Task: Add Attachment from Trello to Card Card0000000102 in Board Board0000000026 in Workspace WS0000000009 in Trello. Add Cover Blue to Card Card0000000102 in Board Board0000000026 in Workspace WS0000000009 in Trello. Add "Copy Card To …" Button titled Button0000000102 to "bottom" of the list "To Do" to Card Card0000000102 in Board Board0000000026 in Workspace WS0000000009 in Trello. Add Description DS0000000102 to Card Card0000000102 in Board Board0000000026 in Workspace WS0000000009 in Trello. Add Comment CM0000000102 to Card Card0000000102 in Board Board0000000026 in Workspace WS0000000009 in Trello
Action: Mouse moved to (388, 378)
Screenshot: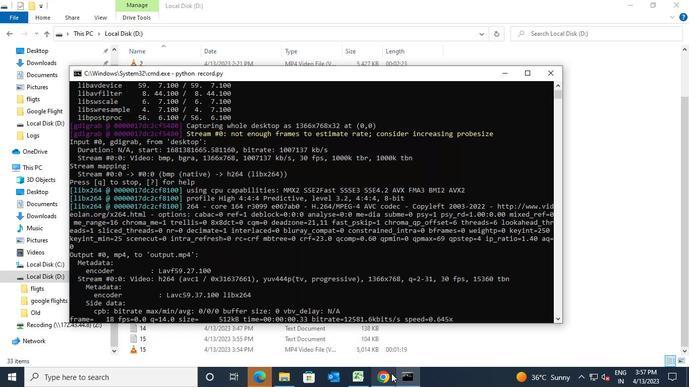 
Action: Mouse pressed left at (388, 378)
Screenshot: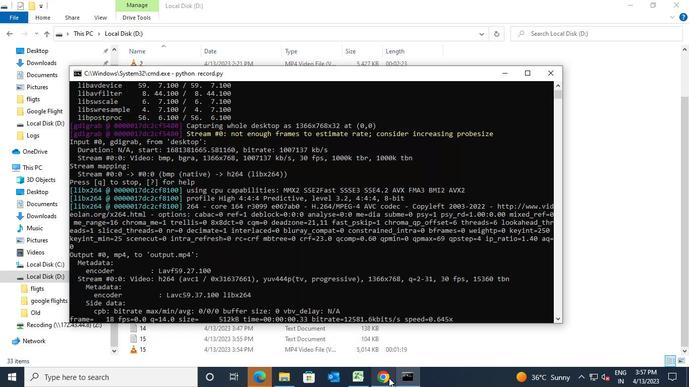 
Action: Mouse moved to (249, 251)
Screenshot: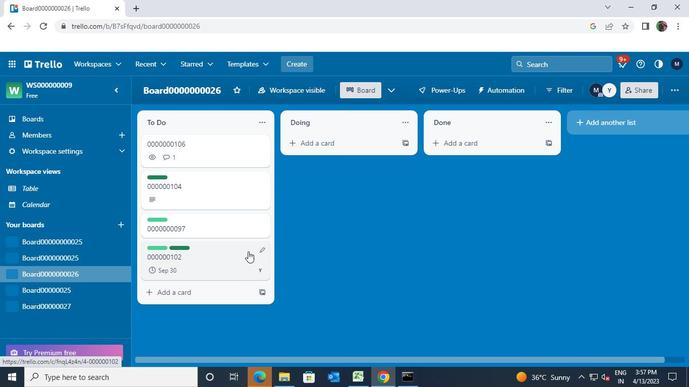 
Action: Mouse pressed left at (249, 251)
Screenshot: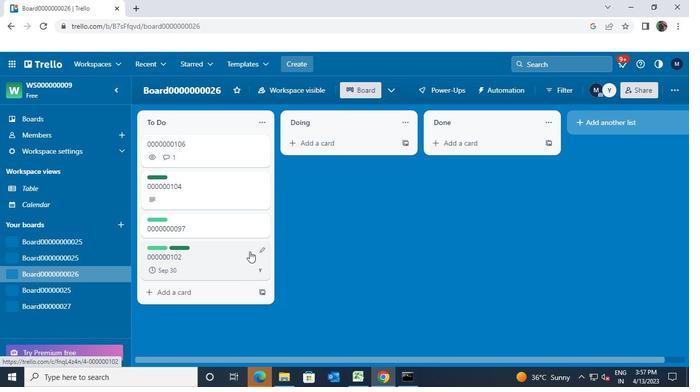 
Action: Mouse moved to (452, 259)
Screenshot: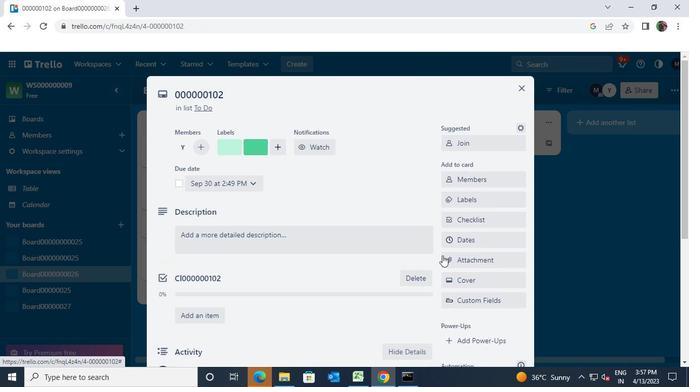 
Action: Mouse pressed left at (452, 259)
Screenshot: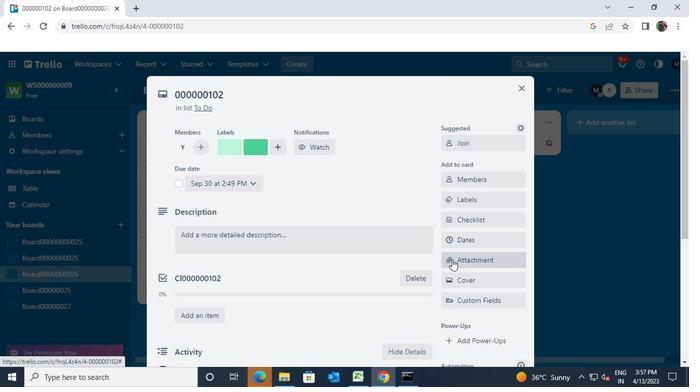 
Action: Mouse moved to (456, 105)
Screenshot: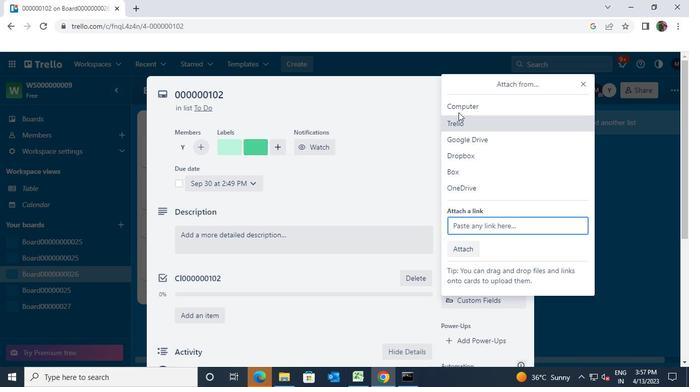 
Action: Mouse pressed left at (456, 105)
Screenshot: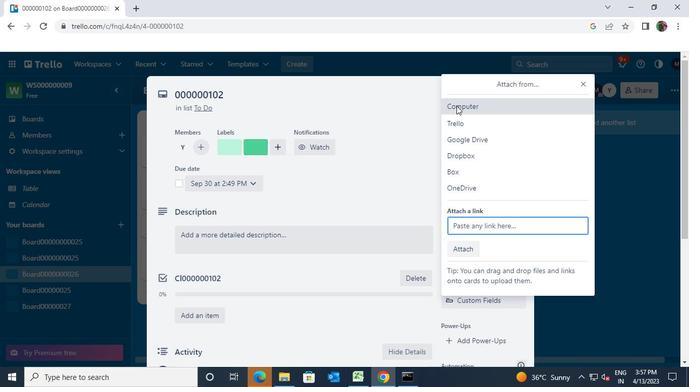 
Action: Mouse moved to (136, 82)
Screenshot: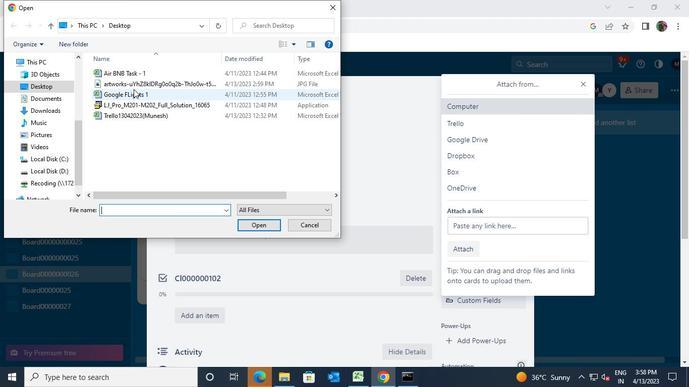 
Action: Mouse pressed left at (136, 82)
Screenshot: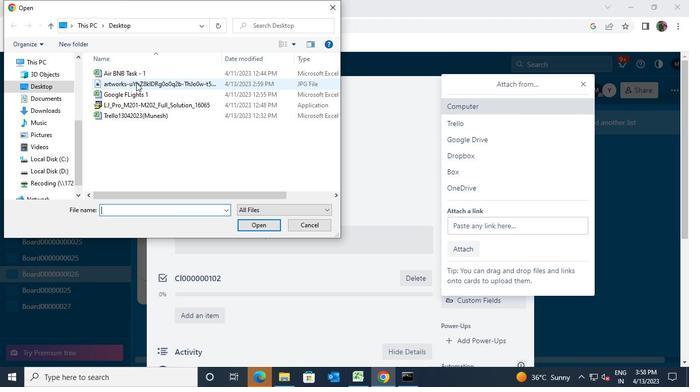 
Action: Mouse moved to (268, 225)
Screenshot: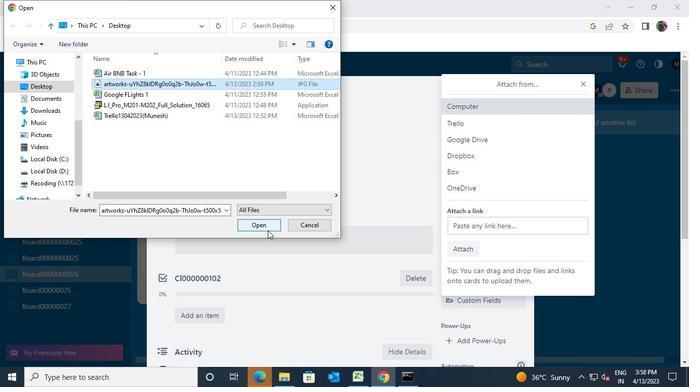 
Action: Mouse pressed left at (268, 225)
Screenshot: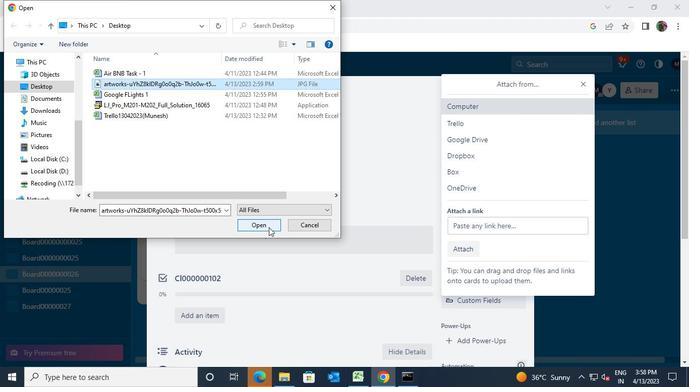 
Action: Mouse moved to (579, 83)
Screenshot: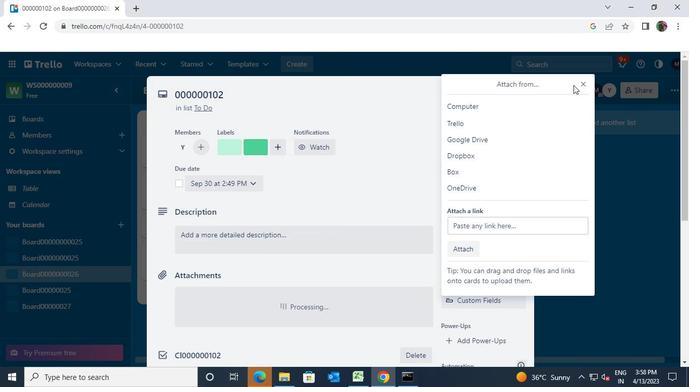 
Action: Mouse pressed left at (579, 83)
Screenshot: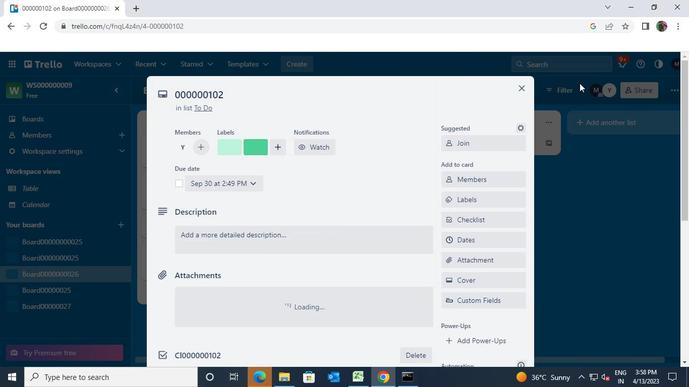 
Action: Mouse moved to (199, 333)
Screenshot: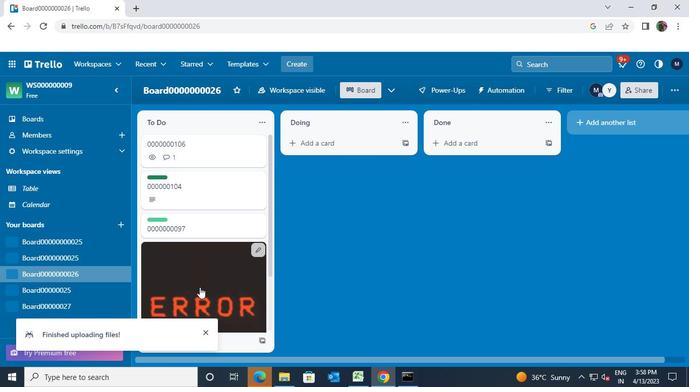 
Action: Mouse pressed left at (199, 333)
Screenshot: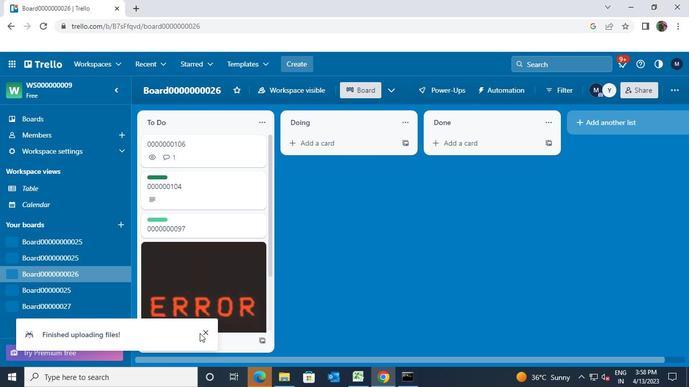 
Action: Mouse moved to (260, 221)
Screenshot: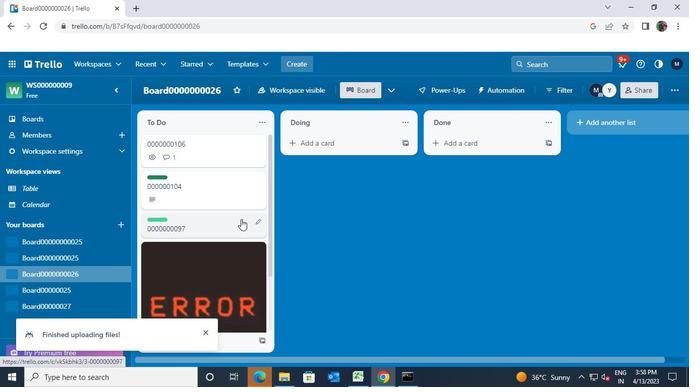 
Action: Mouse pressed left at (260, 221)
Screenshot: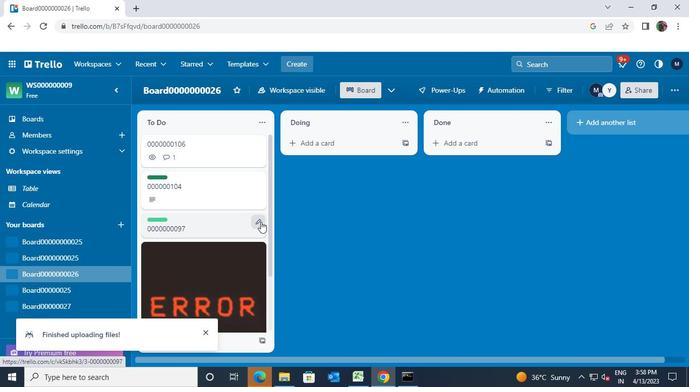 
Action: Mouse moved to (300, 243)
Screenshot: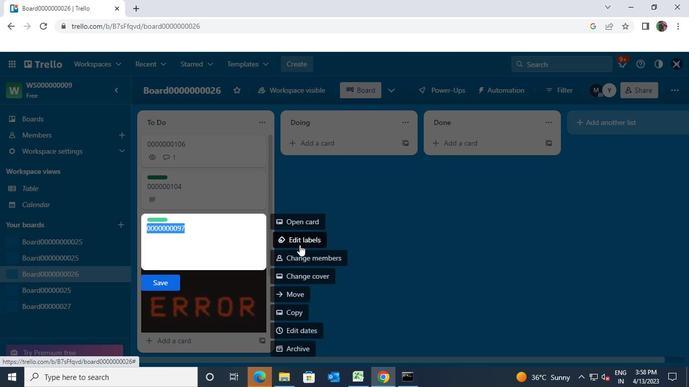 
Action: Mouse pressed left at (300, 243)
Screenshot: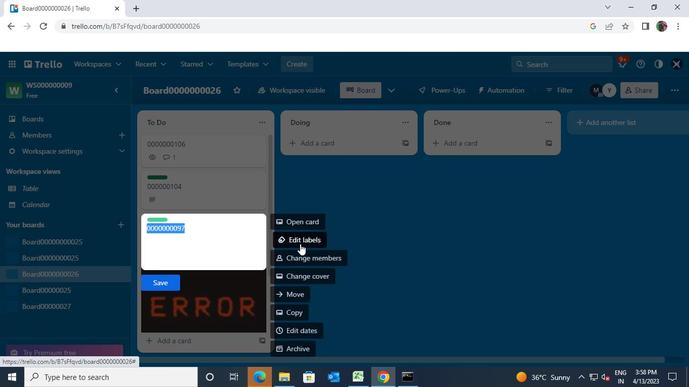 
Action: Mouse moved to (332, 303)
Screenshot: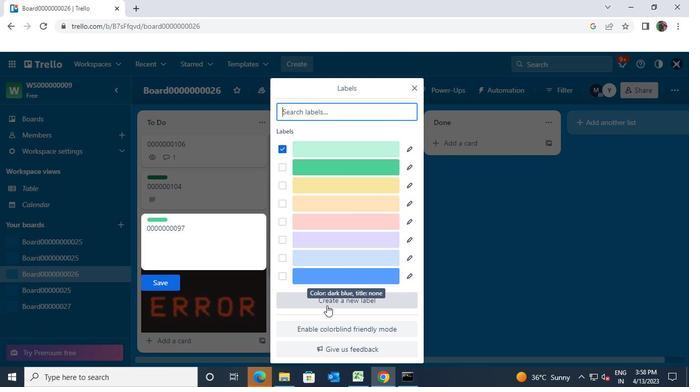 
Action: Mouse pressed left at (332, 303)
Screenshot: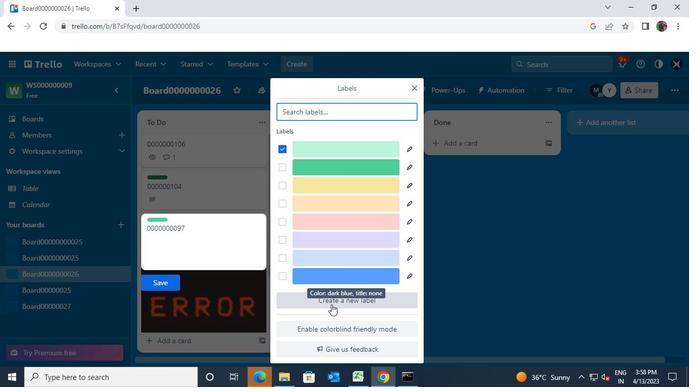 
Action: Mouse moved to (286, 285)
Screenshot: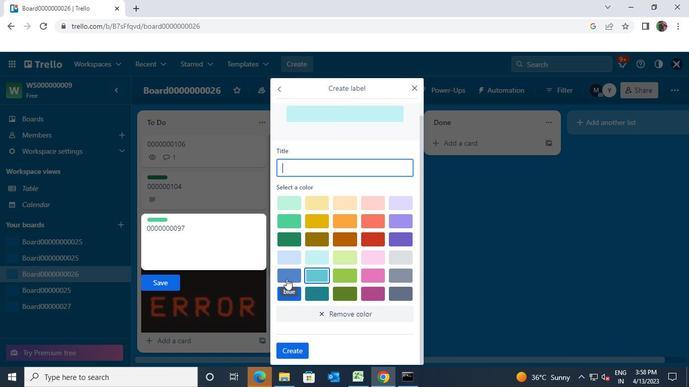 
Action: Mouse pressed left at (286, 285)
Screenshot: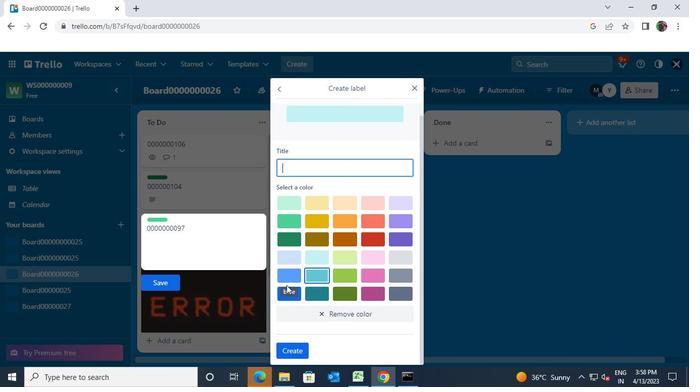 
Action: Mouse moved to (295, 295)
Screenshot: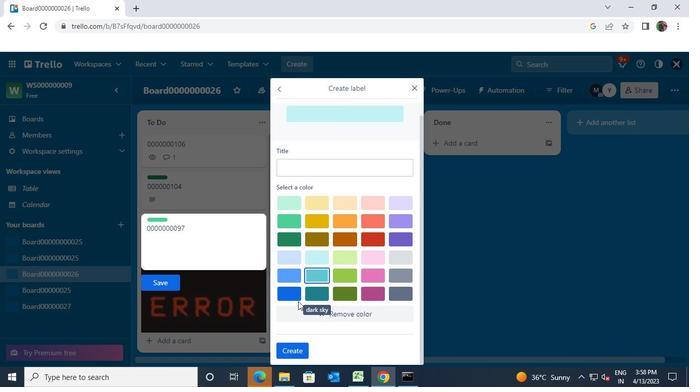 
Action: Mouse pressed left at (295, 295)
Screenshot: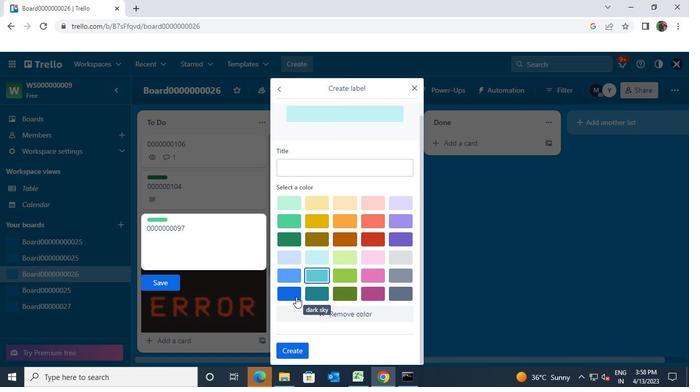 
Action: Mouse moved to (161, 284)
Screenshot: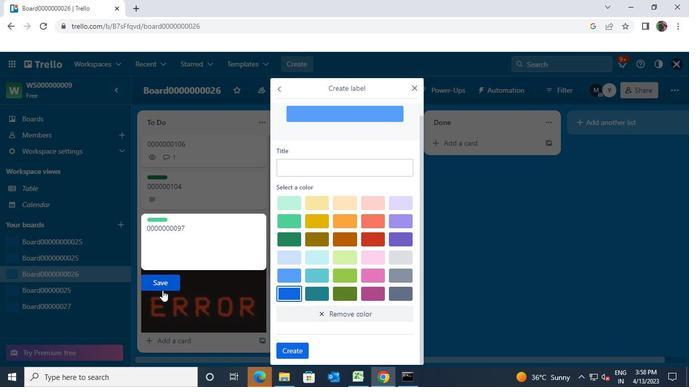 
Action: Mouse pressed left at (161, 284)
Screenshot: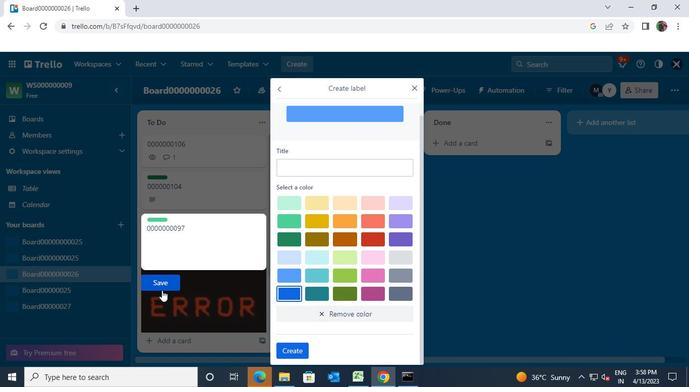
Action: Mouse moved to (256, 171)
Screenshot: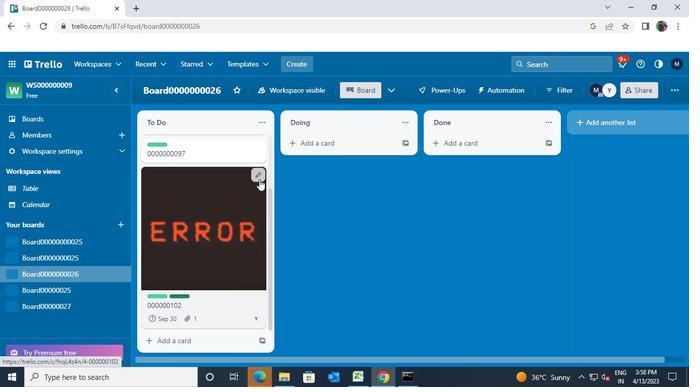 
Action: Mouse pressed left at (256, 171)
Screenshot: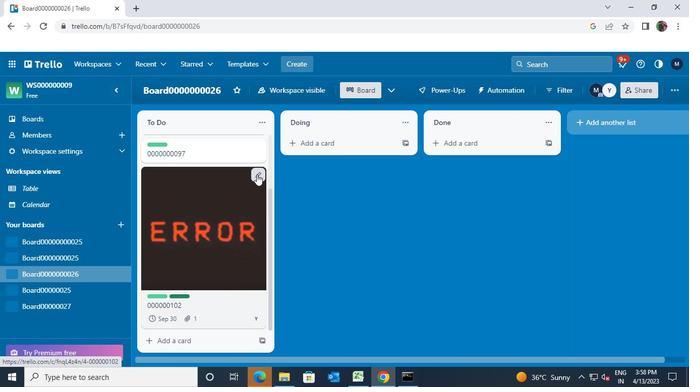 
Action: Mouse moved to (294, 165)
Screenshot: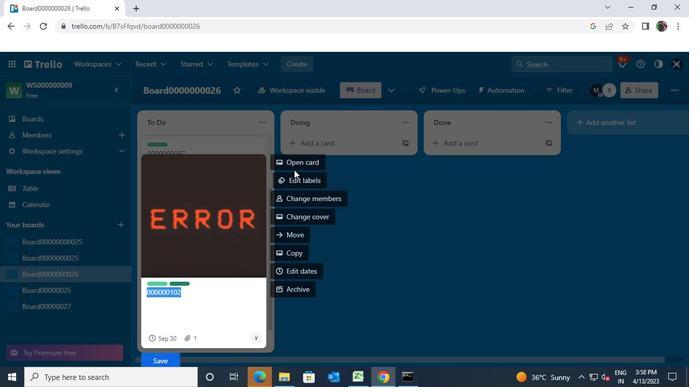 
Action: Mouse pressed left at (294, 165)
Screenshot: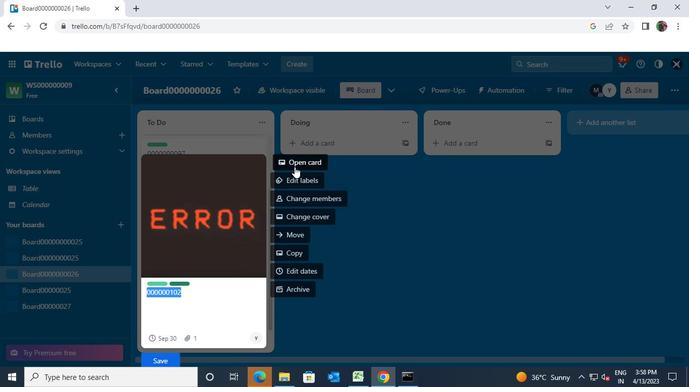 
Action: Mouse moved to (241, 315)
Screenshot: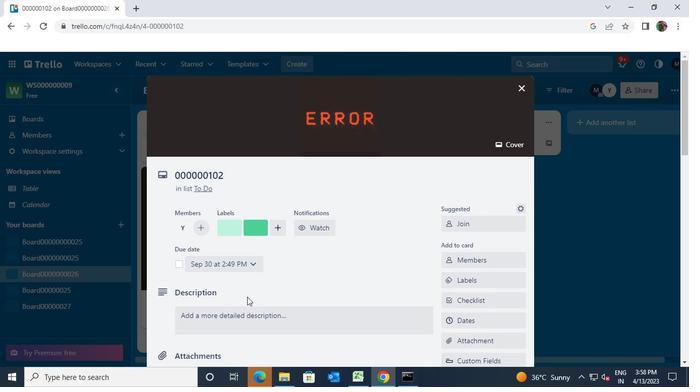 
Action: Mouse pressed left at (241, 315)
Screenshot: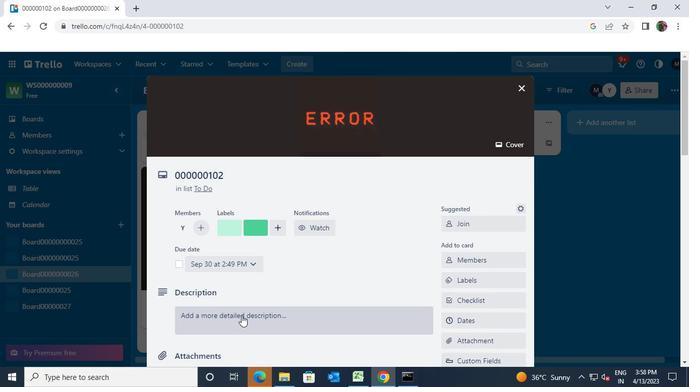 
Action: Mouse moved to (242, 315)
Screenshot: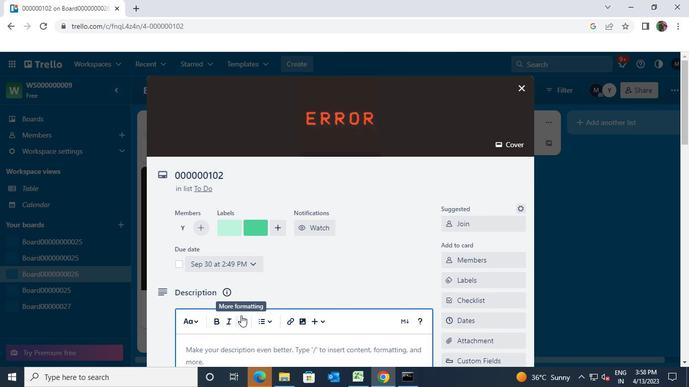 
Action: Keyboard Key.shift
Screenshot: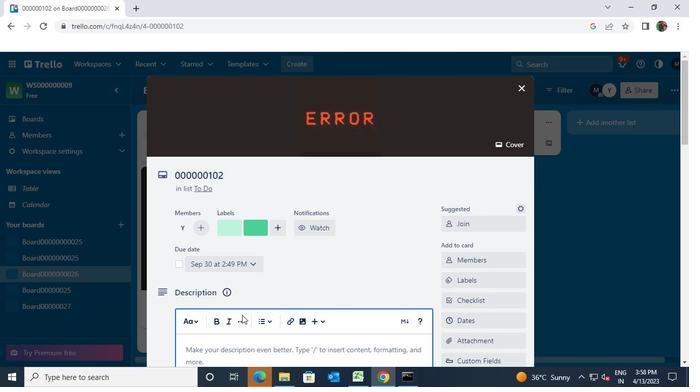 
Action: Keyboard D
Screenshot: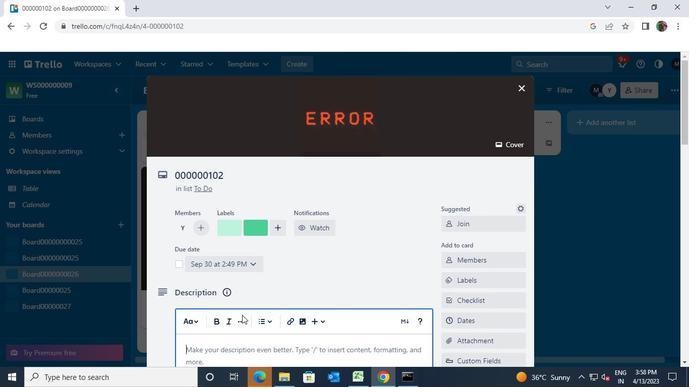 
Action: Keyboard s
Screenshot: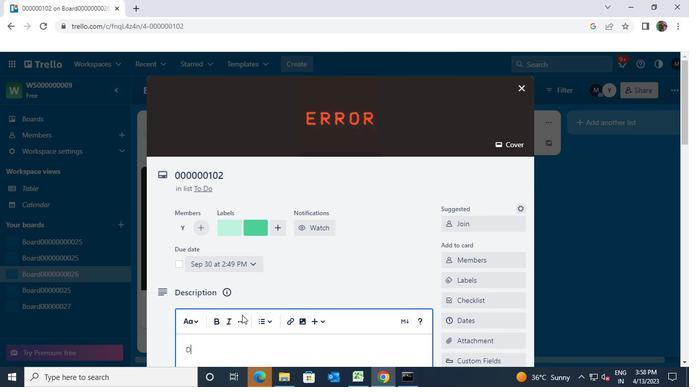 
Action: Keyboard <96>
Screenshot: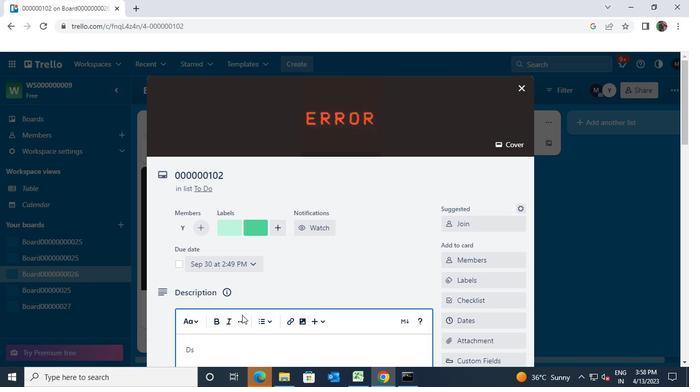 
Action: Keyboard <96>
Screenshot: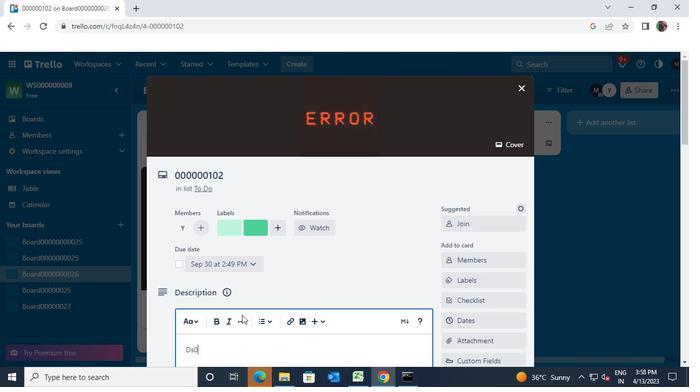 
Action: Keyboard <96>
Screenshot: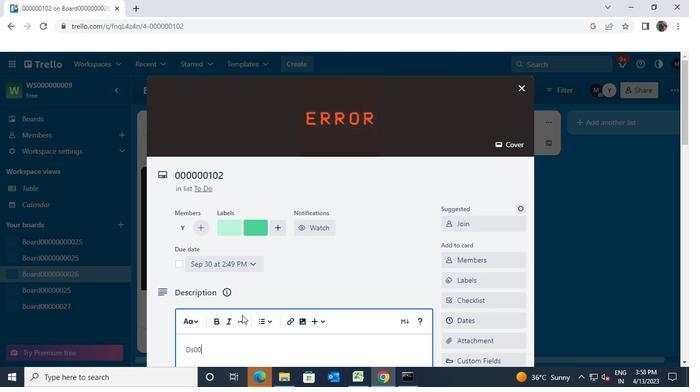 
Action: Keyboard <96>
Screenshot: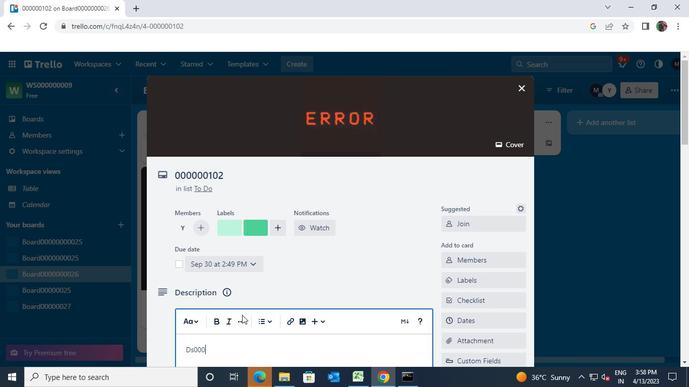 
Action: Keyboard <96>
Screenshot: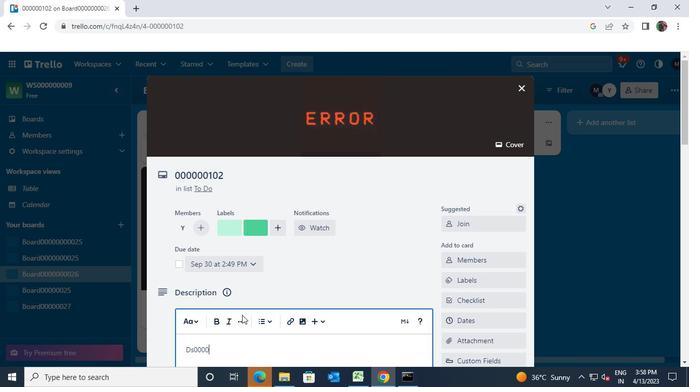 
Action: Keyboard <96>
Screenshot: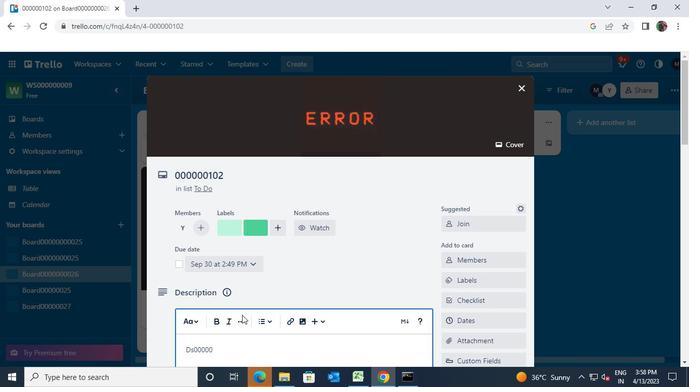 
Action: Keyboard <97>
Screenshot: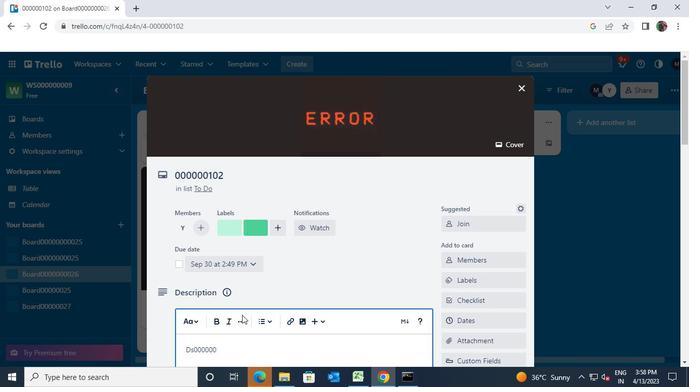 
Action: Keyboard <96>
Screenshot: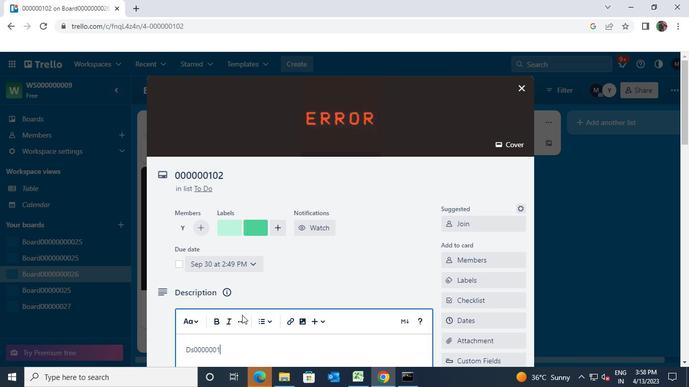 
Action: Mouse moved to (190, 207)
Screenshot: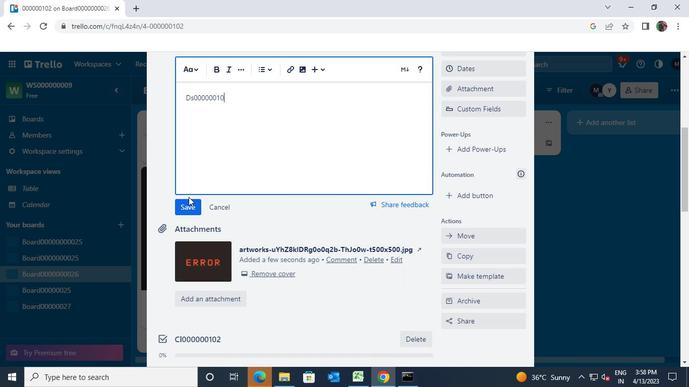 
Action: Mouse pressed left at (190, 207)
Screenshot: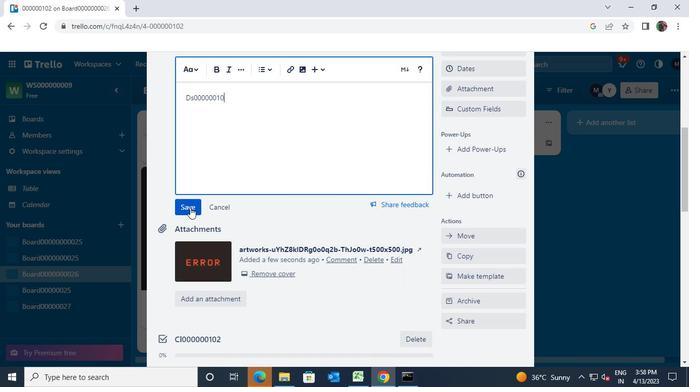 
Action: Mouse moved to (519, 87)
Screenshot: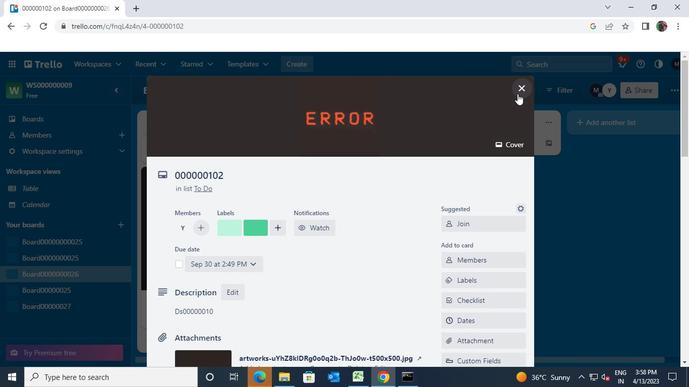 
Action: Mouse pressed left at (519, 87)
Screenshot: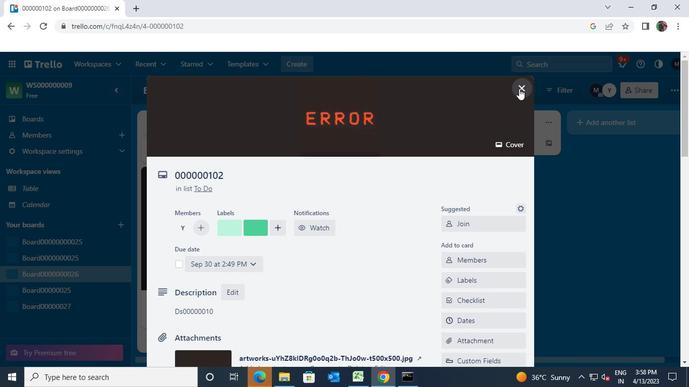 
Action: Mouse moved to (255, 178)
Screenshot: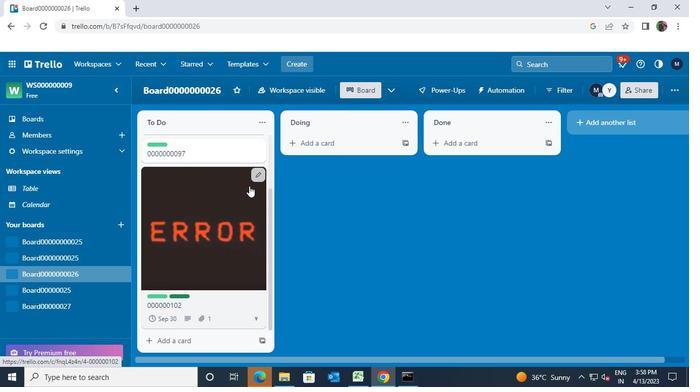 
Action: Mouse pressed left at (255, 178)
Screenshot: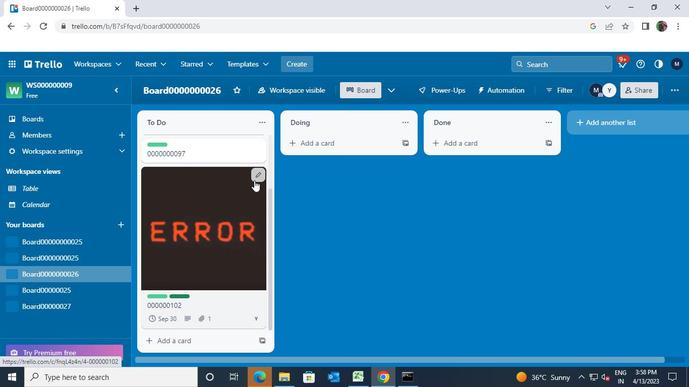 
Action: Mouse moved to (288, 163)
Screenshot: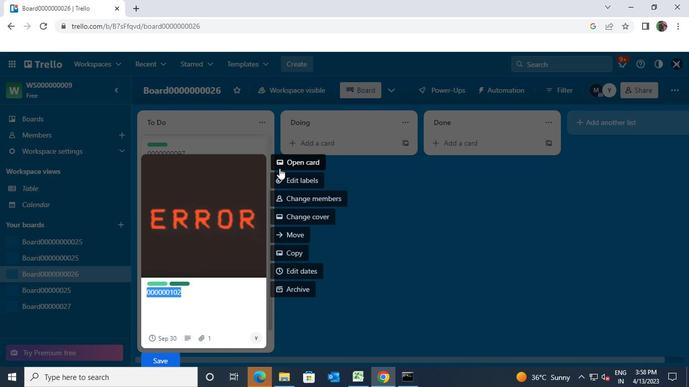 
Action: Mouse pressed left at (288, 163)
Screenshot: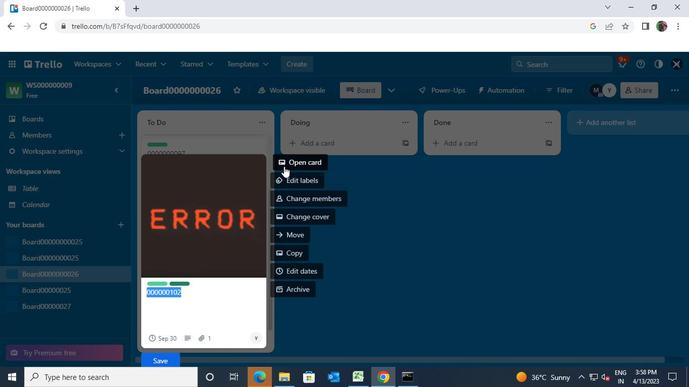 
Action: Mouse moved to (213, 287)
Screenshot: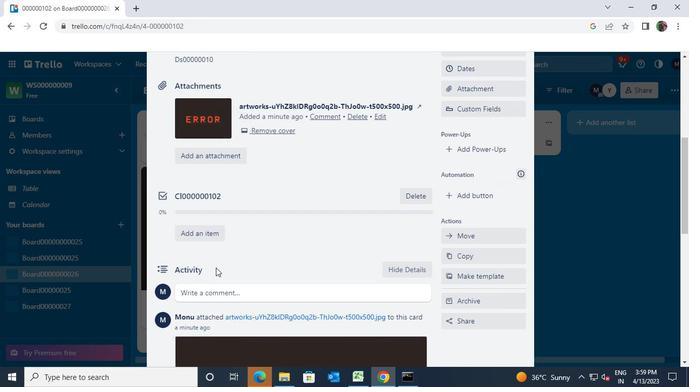 
Action: Mouse pressed left at (213, 287)
Screenshot: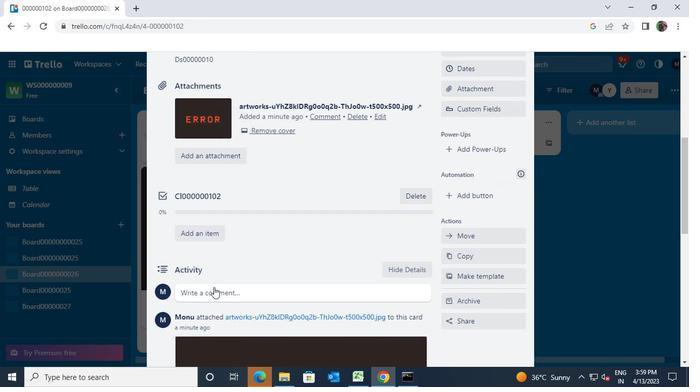 
Action: Keyboard Key.shift
Screenshot: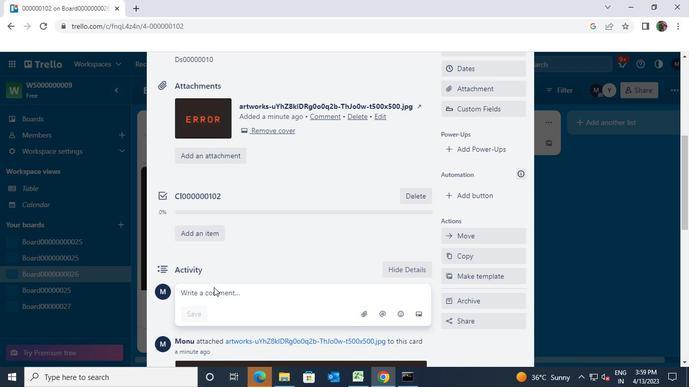 
Action: Keyboard C
Screenshot: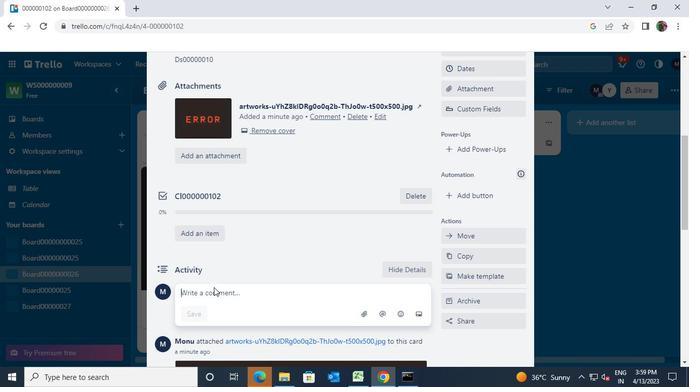 
Action: Keyboard m
Screenshot: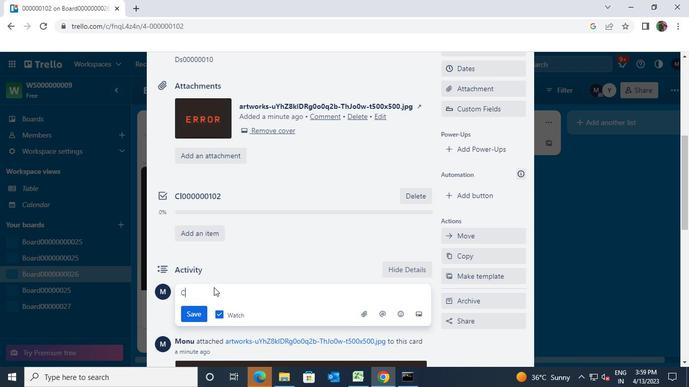 
Action: Keyboard <96>
Screenshot: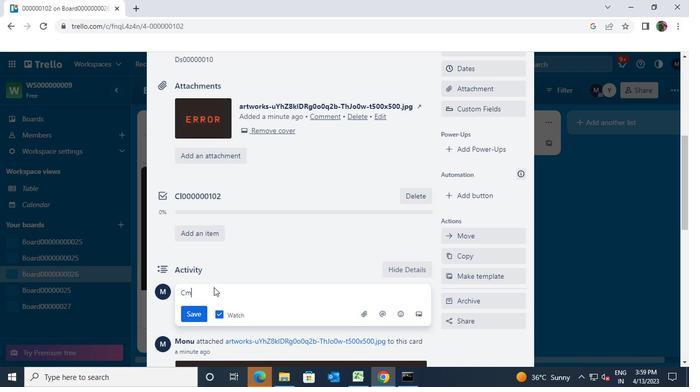 
Action: Keyboard <96>
Screenshot: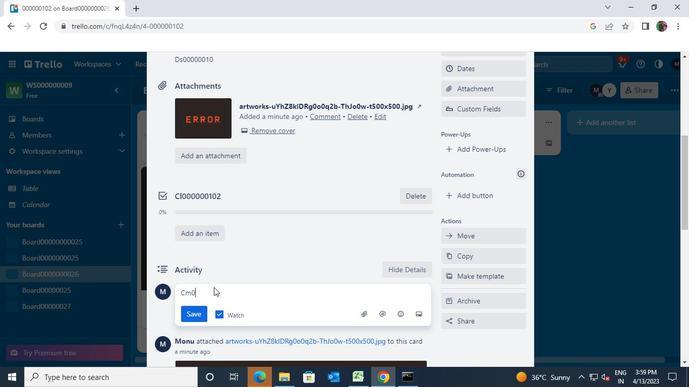 
Action: Keyboard <96>
Screenshot: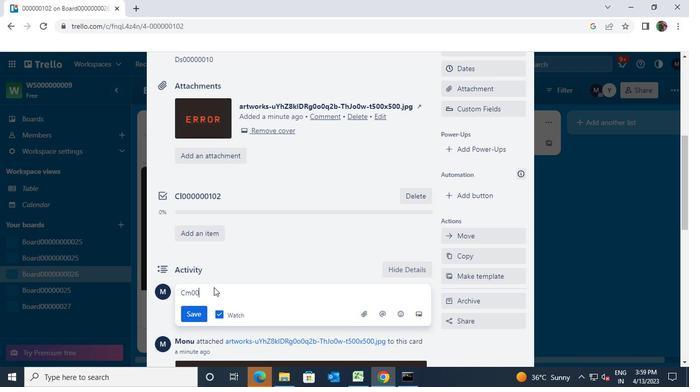 
Action: Keyboard <96>
Screenshot: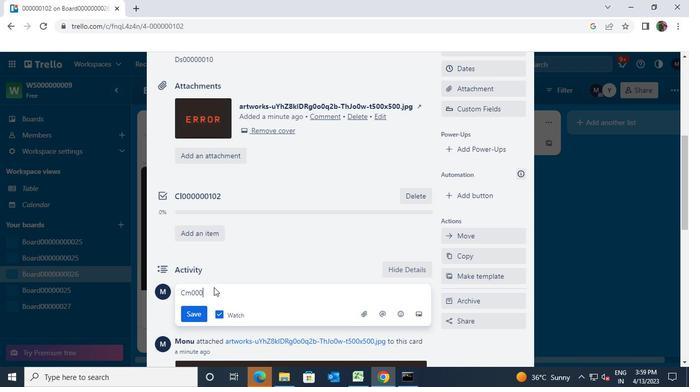 
Action: Keyboard <96>
Screenshot: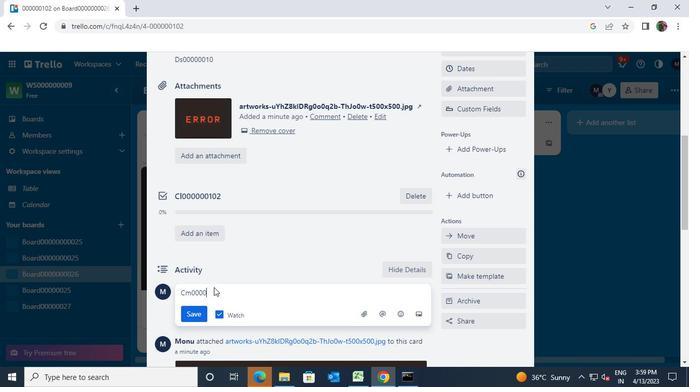 
Action: Mouse moved to (213, 288)
Screenshot: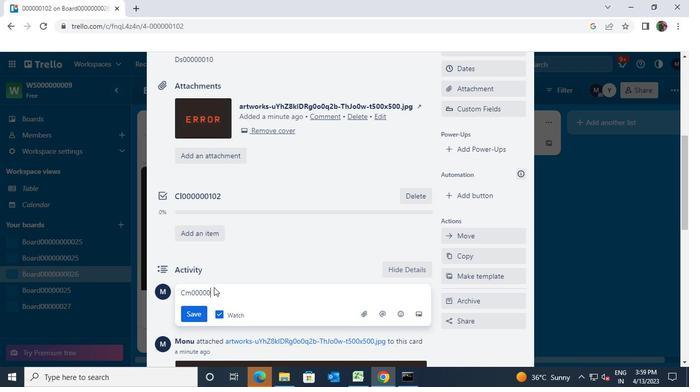 
Action: Keyboard <97>
Screenshot: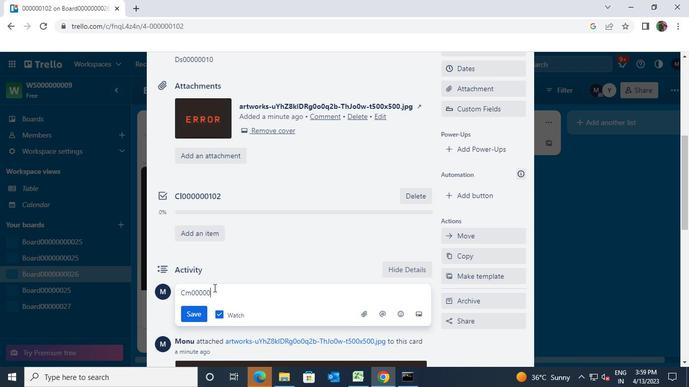
Action: Keyboard <96>
Screenshot: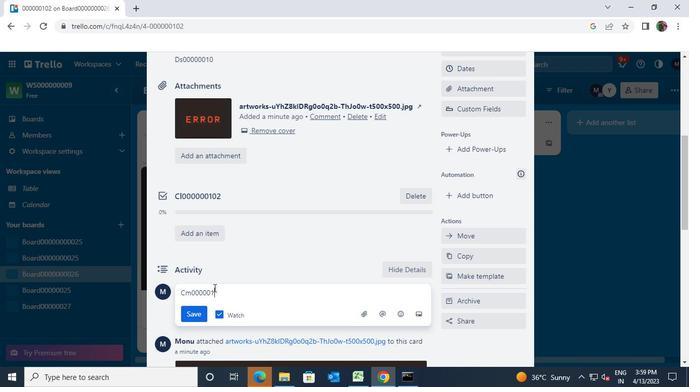 
Action: Keyboard <98>
Screenshot: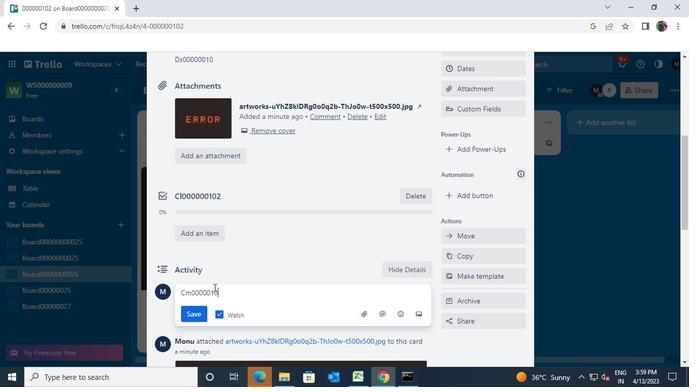 
Action: Mouse moved to (188, 163)
Screenshot: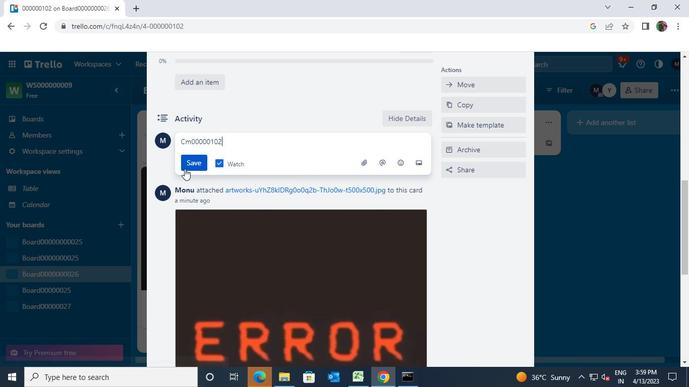 
Action: Mouse pressed left at (188, 163)
Screenshot: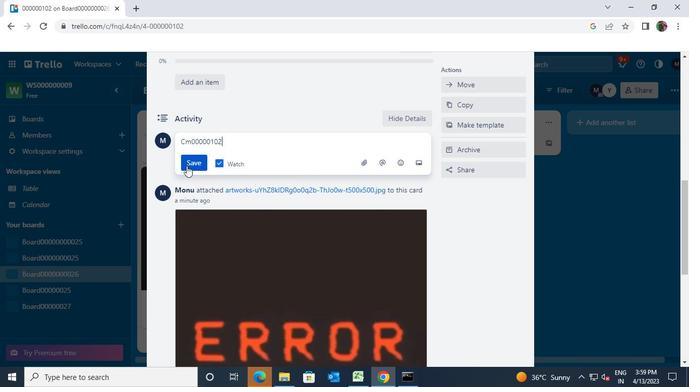 
Action: Mouse moved to (518, 90)
Screenshot: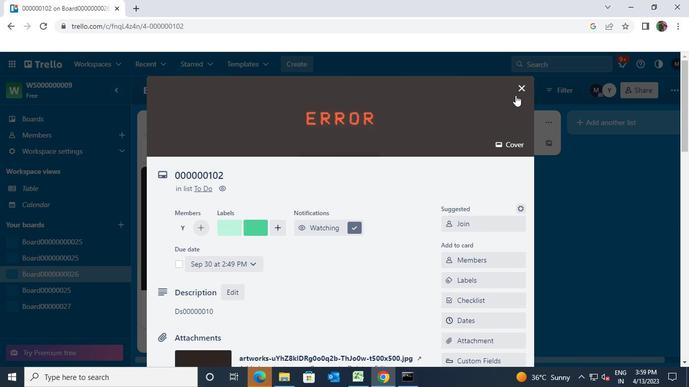 
Action: Mouse pressed left at (518, 90)
Screenshot: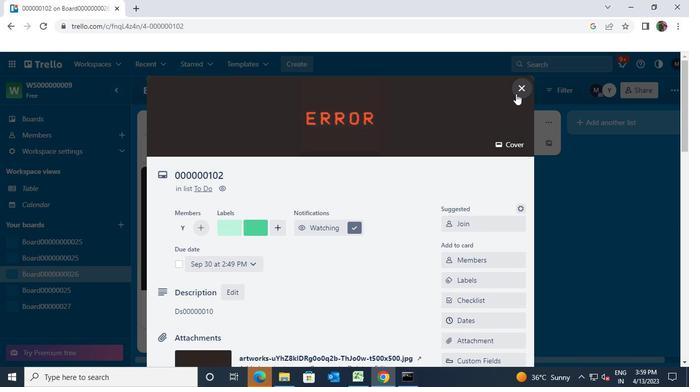 
Action: Mouse moved to (453, 305)
Screenshot: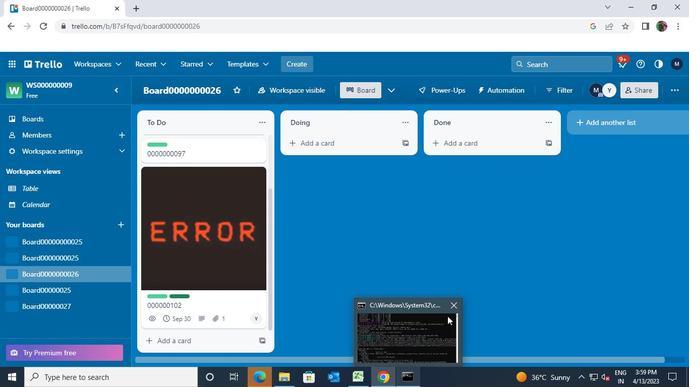 
Action: Mouse pressed left at (453, 305)
Screenshot: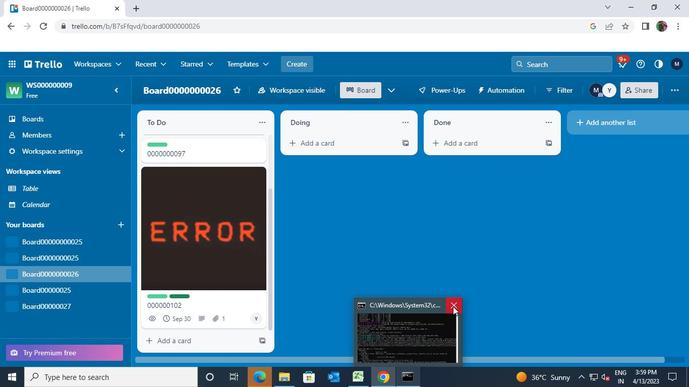 
